 Task: Toggle the experimental feature "Sampling heap profiler timeline".
Action: Mouse moved to (1034, 28)
Screenshot: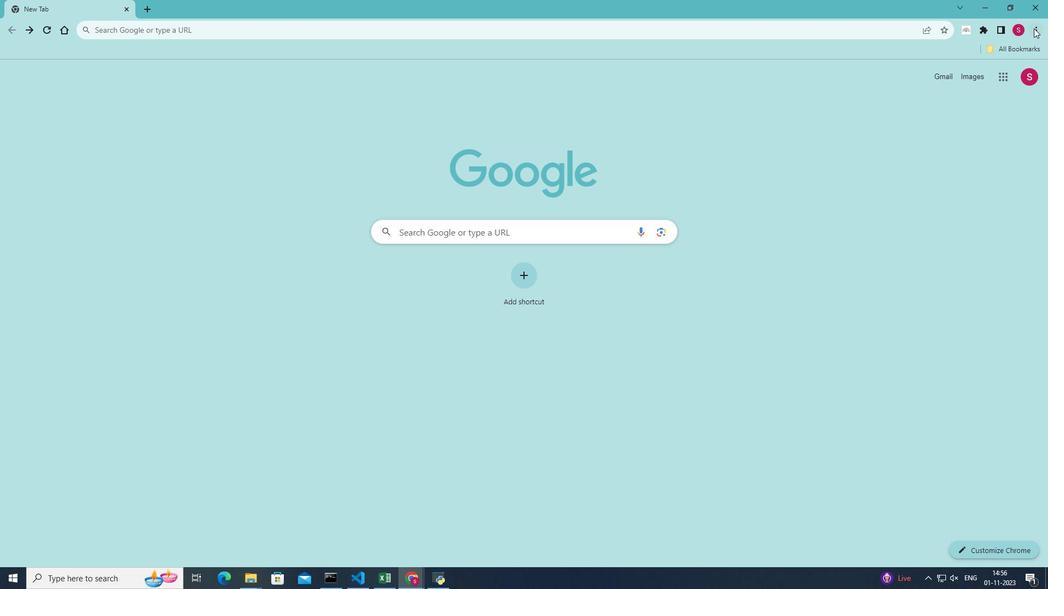 
Action: Mouse pressed left at (1034, 28)
Screenshot: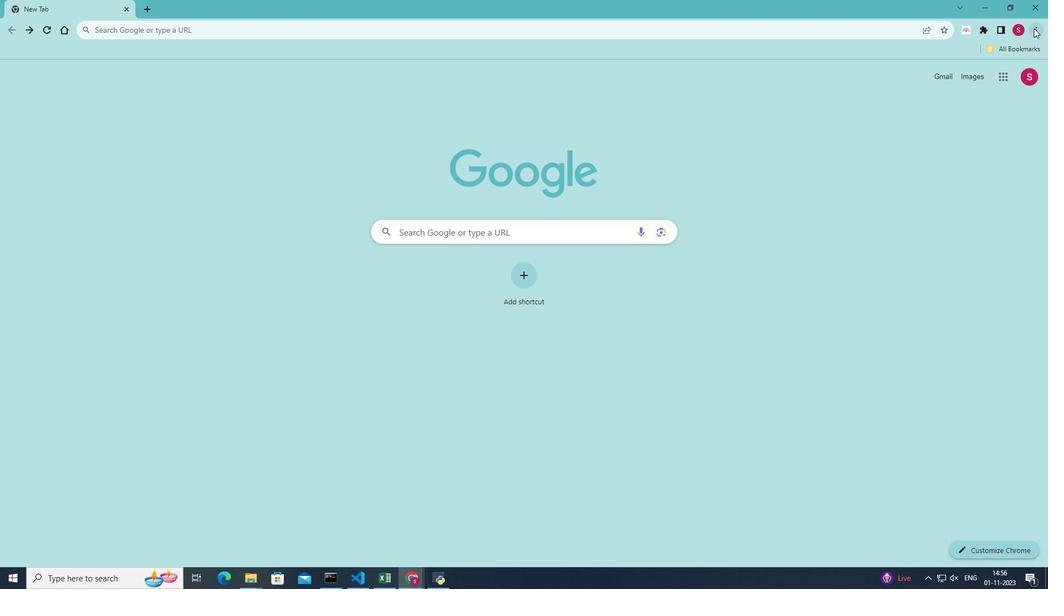 
Action: Mouse moved to (923, 199)
Screenshot: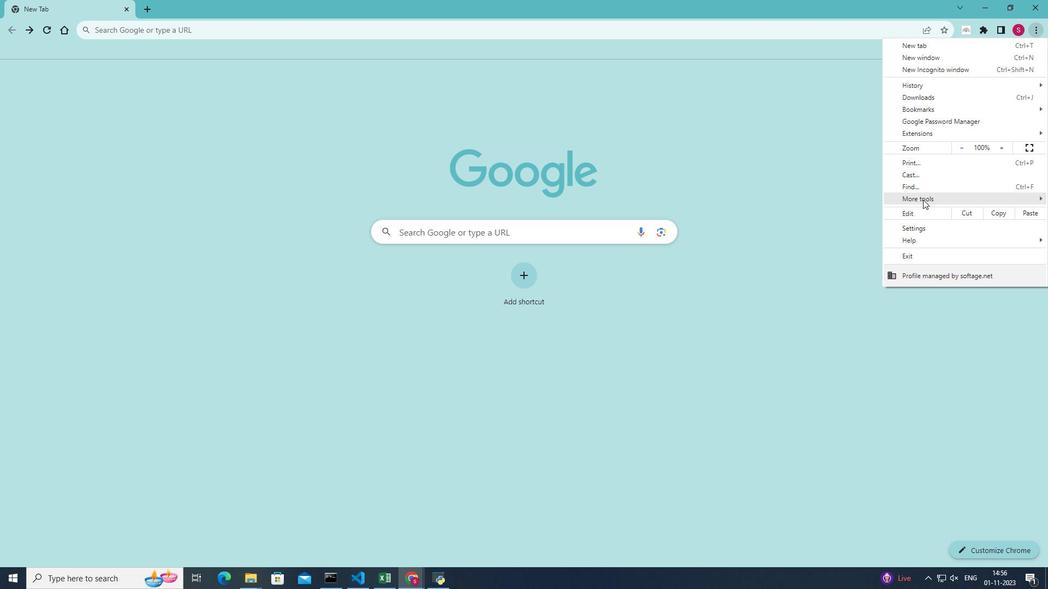 
Action: Mouse pressed left at (923, 199)
Screenshot: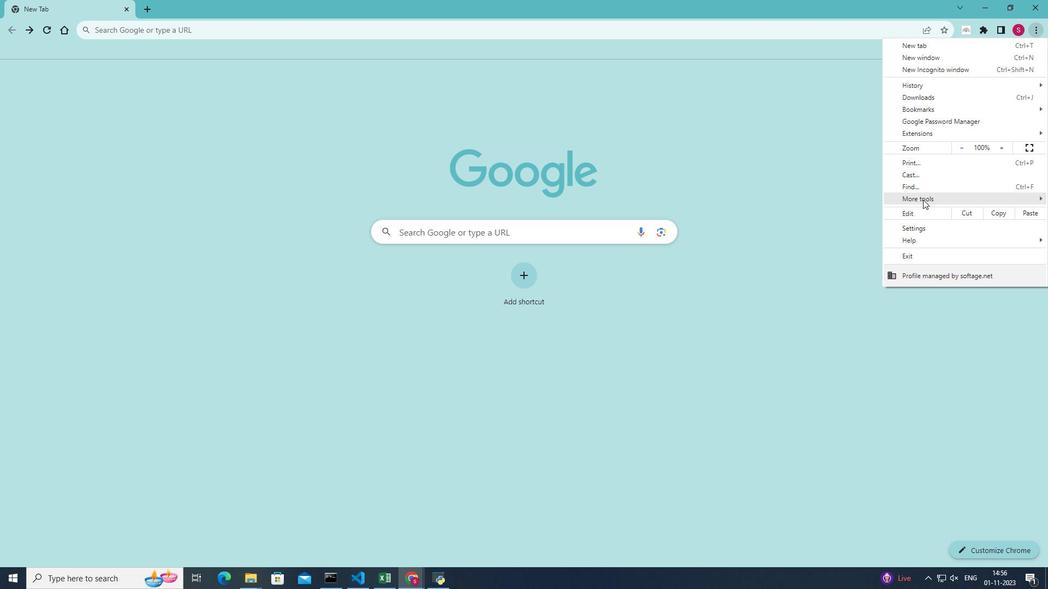 
Action: Mouse moved to (795, 281)
Screenshot: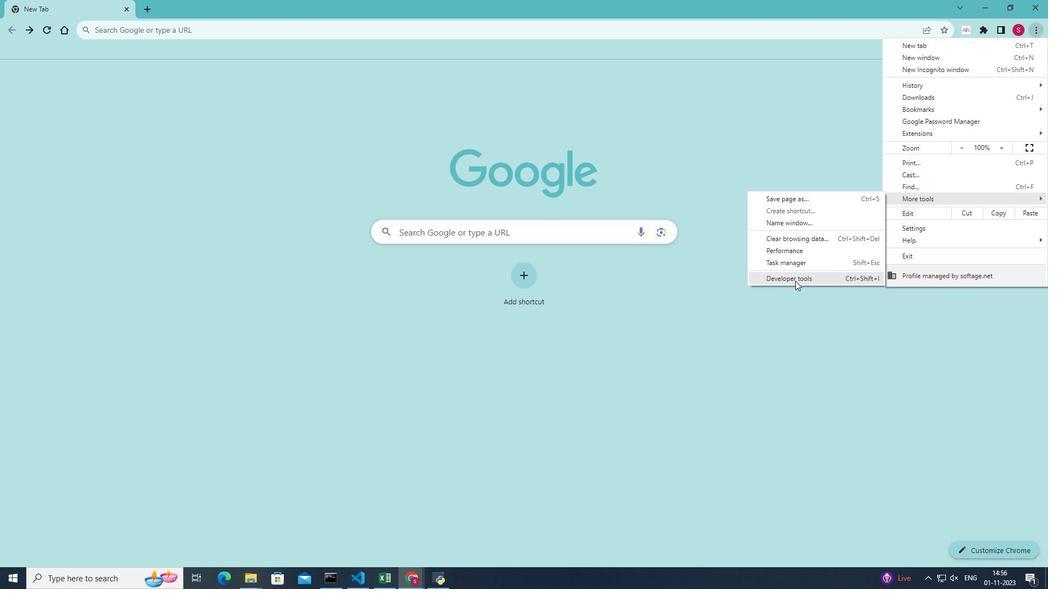 
Action: Mouse pressed left at (795, 281)
Screenshot: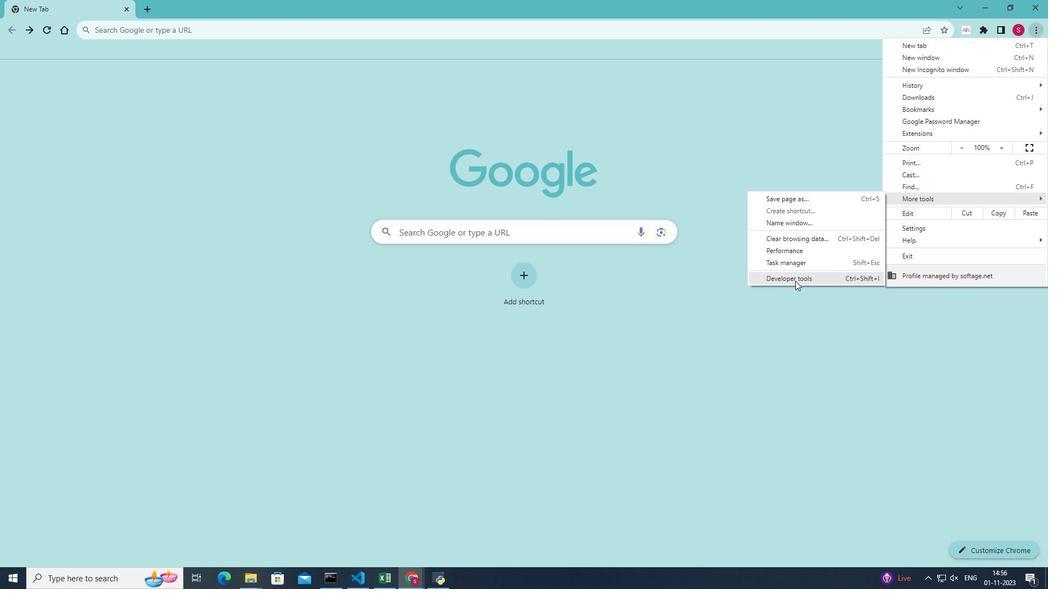 
Action: Mouse moved to (1013, 64)
Screenshot: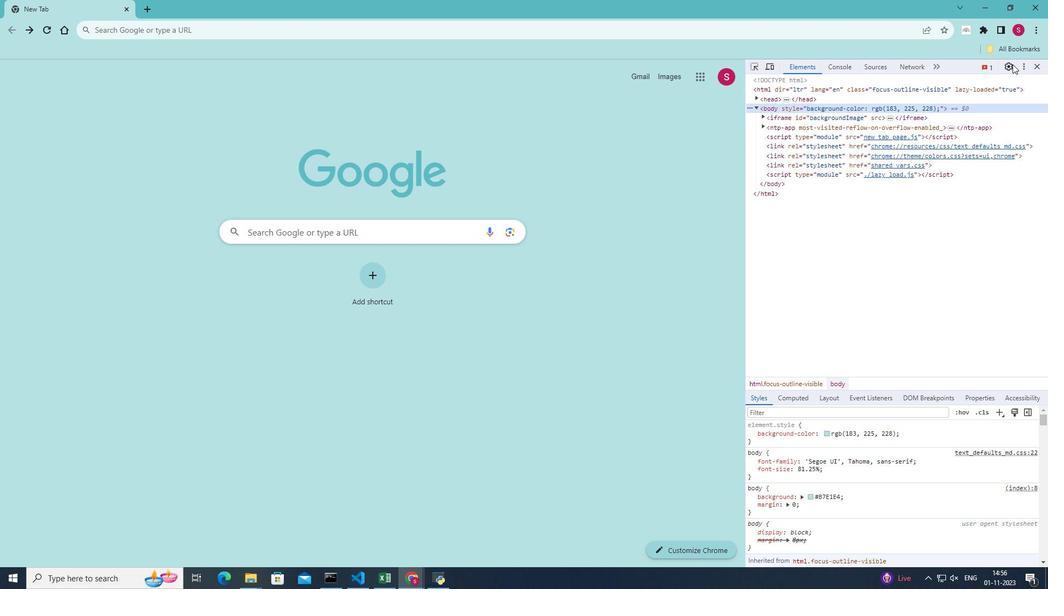 
Action: Mouse pressed left at (1013, 64)
Screenshot: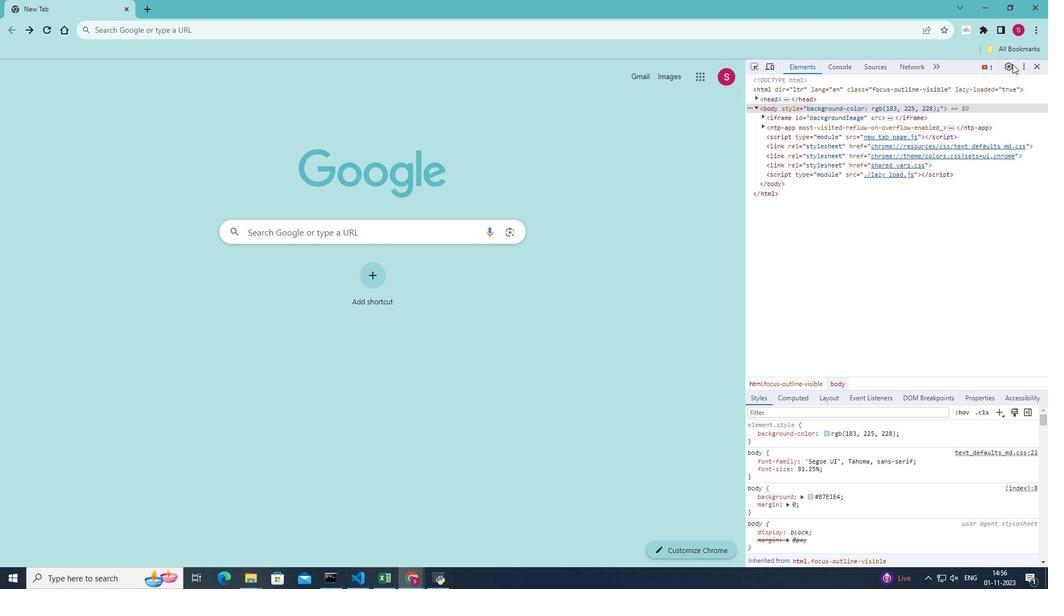 
Action: Mouse moved to (771, 119)
Screenshot: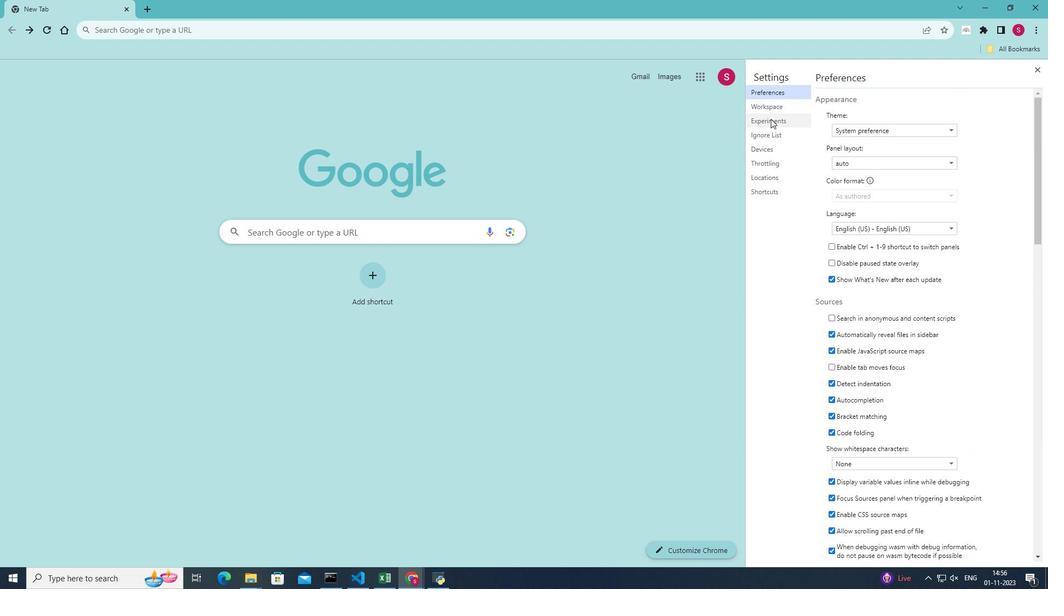 
Action: Mouse pressed left at (771, 119)
Screenshot: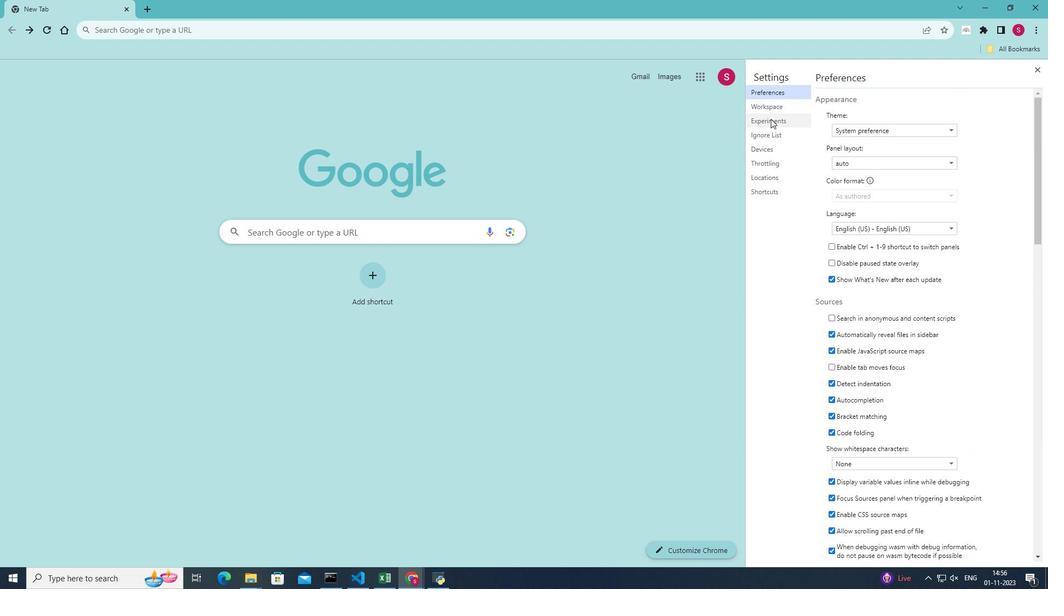 
Action: Mouse moved to (966, 277)
Screenshot: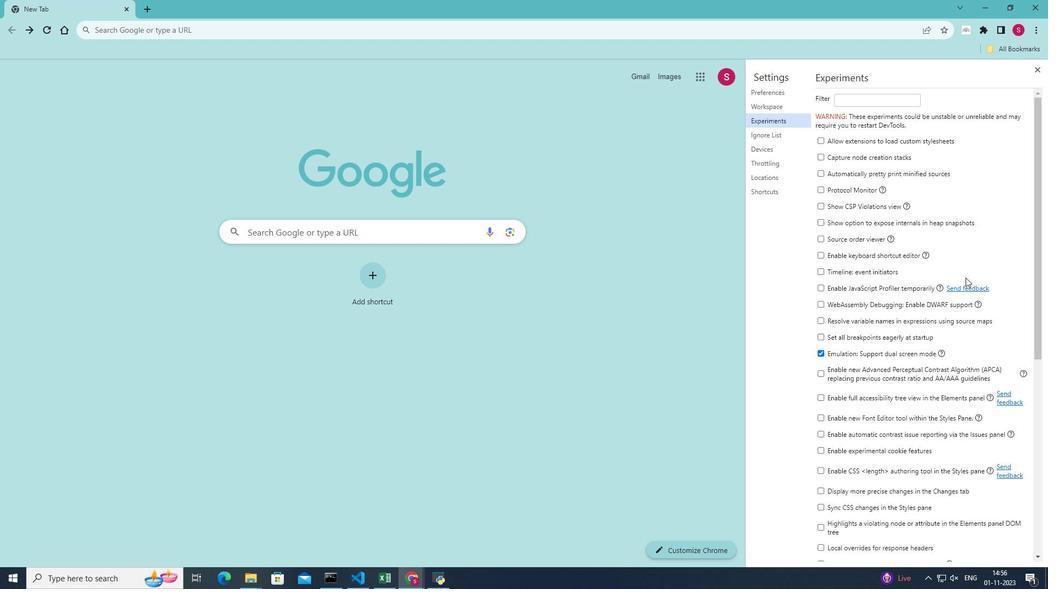 
Action: Mouse scrolled (966, 277) with delta (0, 0)
Screenshot: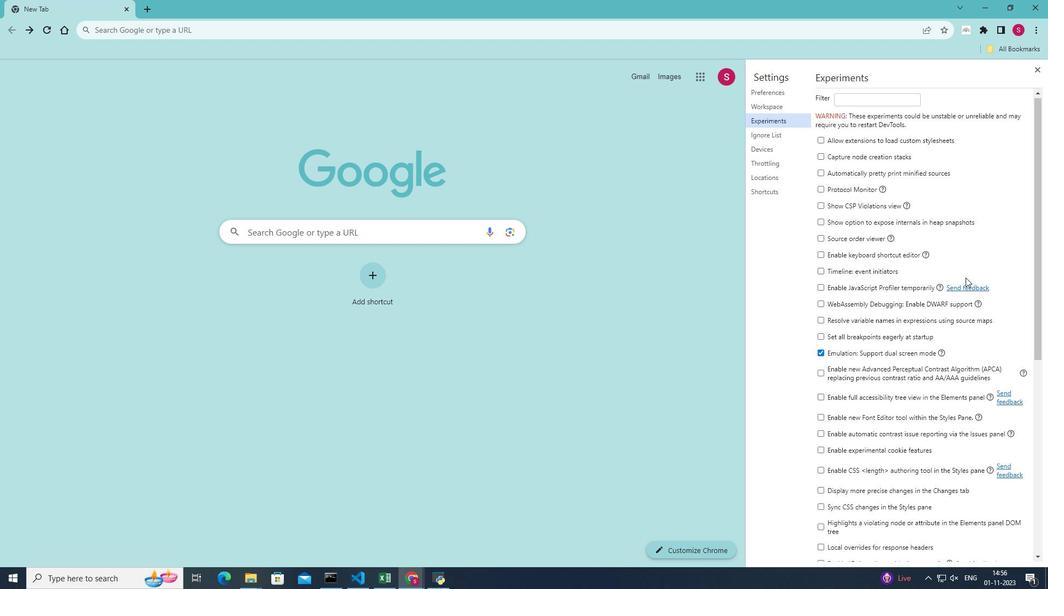 
Action: Mouse scrolled (966, 277) with delta (0, 0)
Screenshot: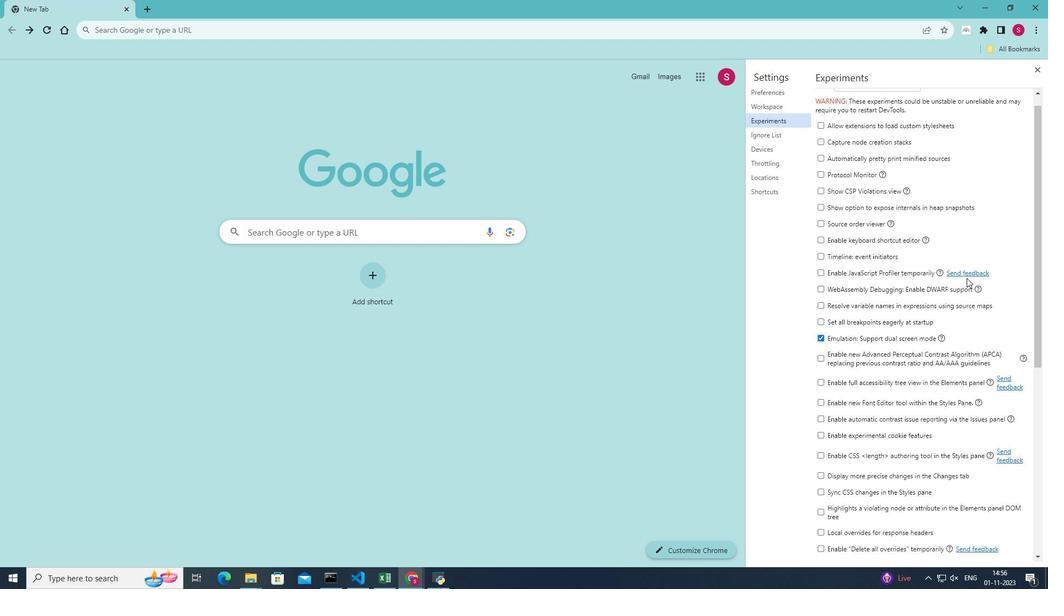 
Action: Mouse scrolled (966, 277) with delta (0, 0)
Screenshot: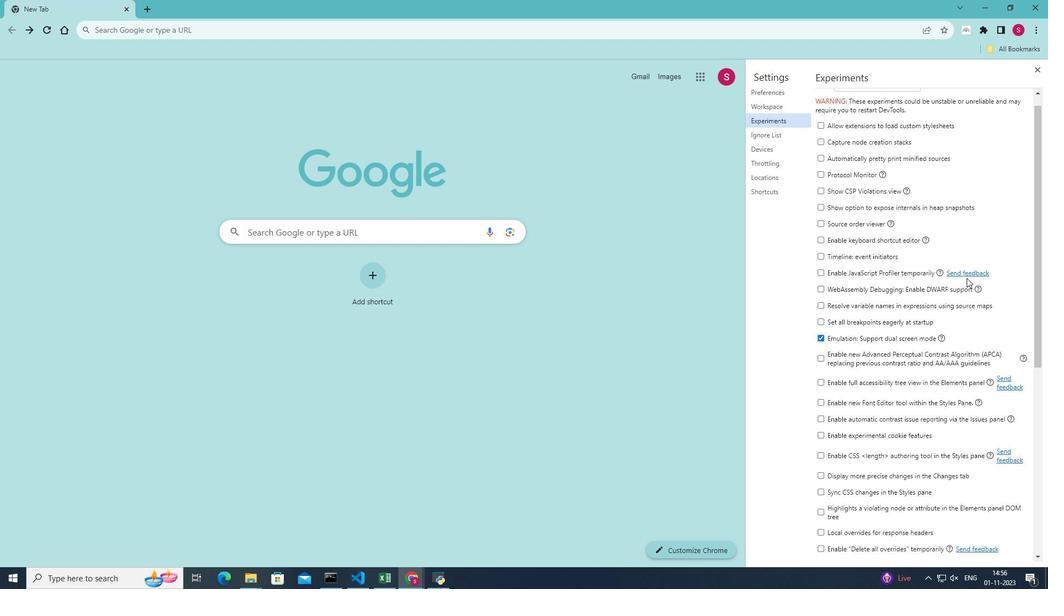 
Action: Mouse moved to (966, 277)
Screenshot: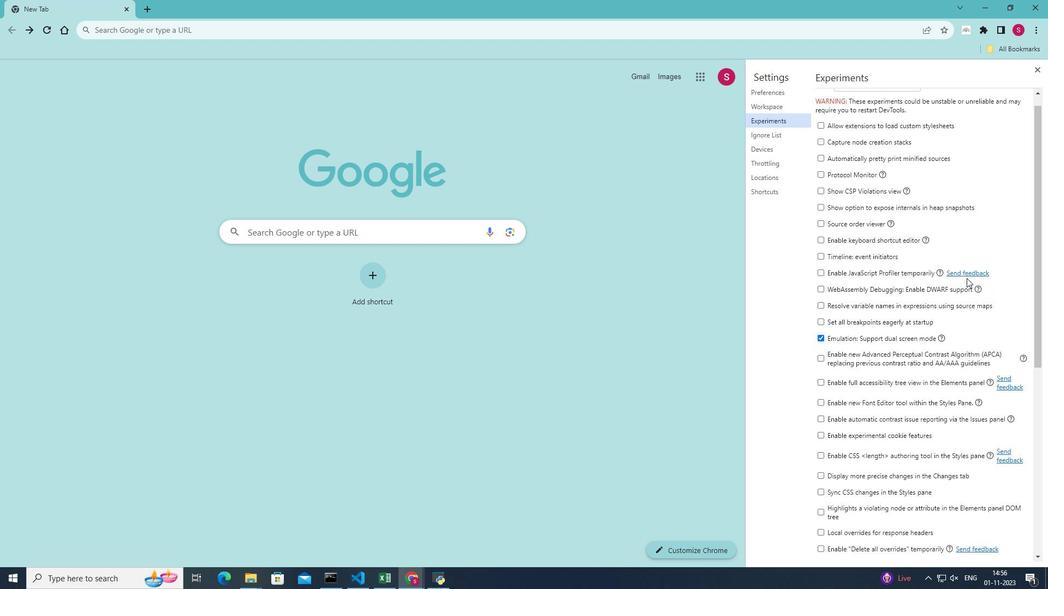 
Action: Mouse scrolled (966, 277) with delta (0, 0)
Screenshot: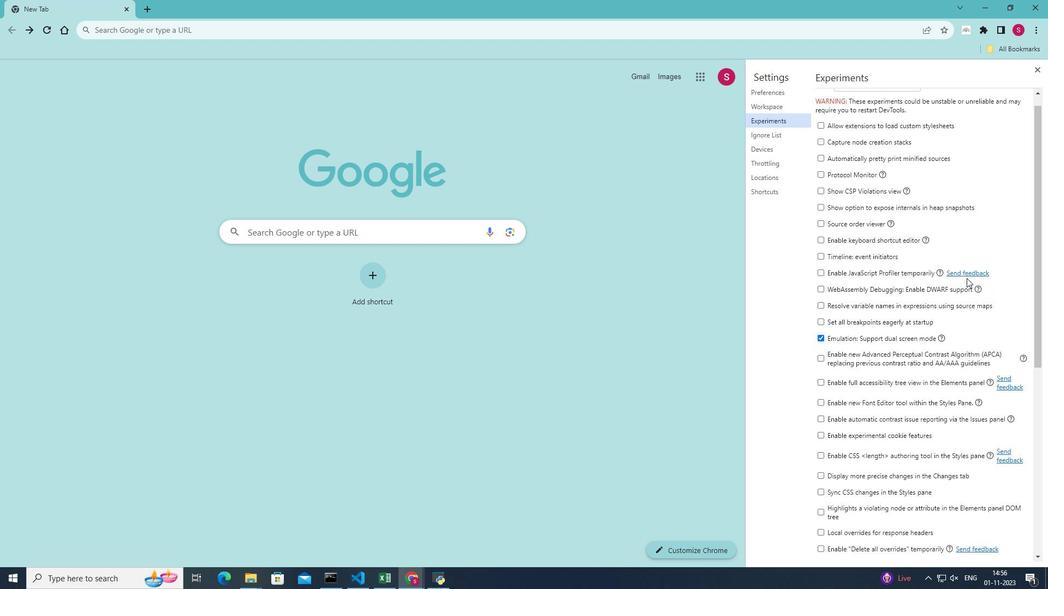 
Action: Mouse moved to (967, 278)
Screenshot: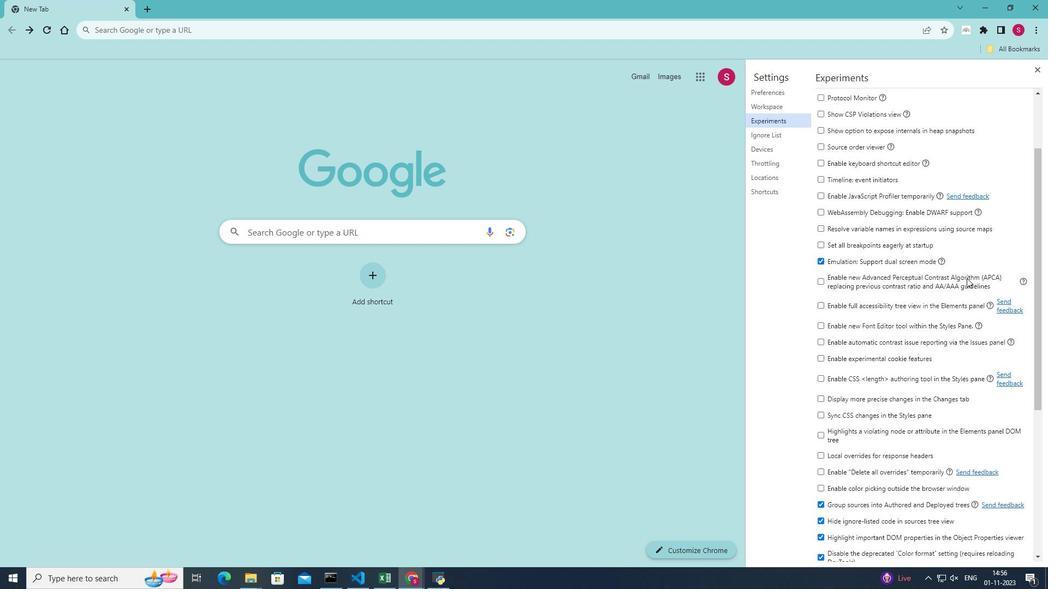 
Action: Mouse scrolled (967, 277) with delta (0, 0)
Screenshot: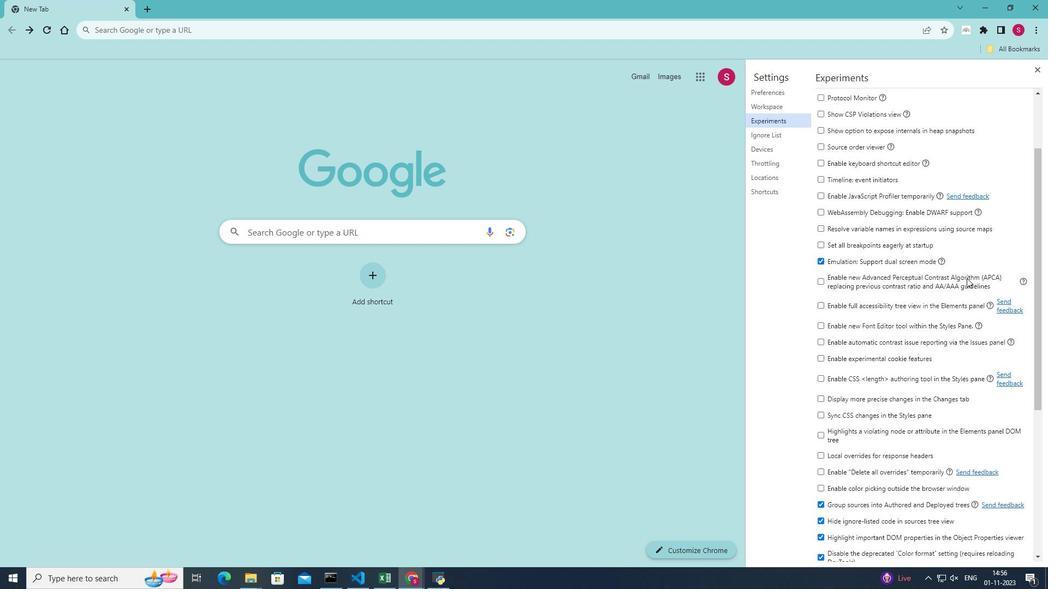 
Action: Mouse moved to (969, 278)
Screenshot: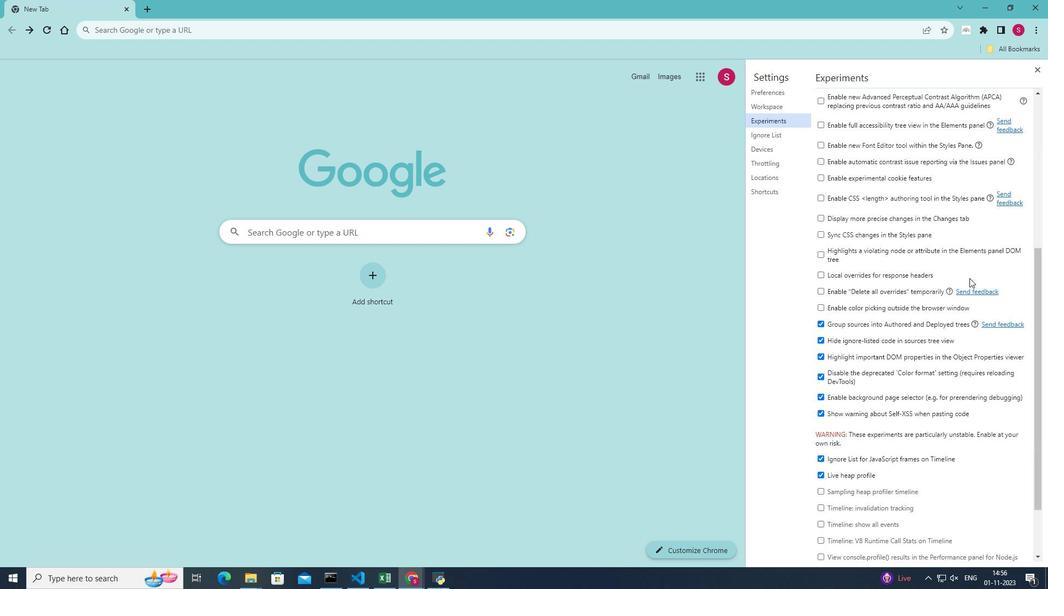 
Action: Mouse scrolled (969, 277) with delta (0, 0)
Screenshot: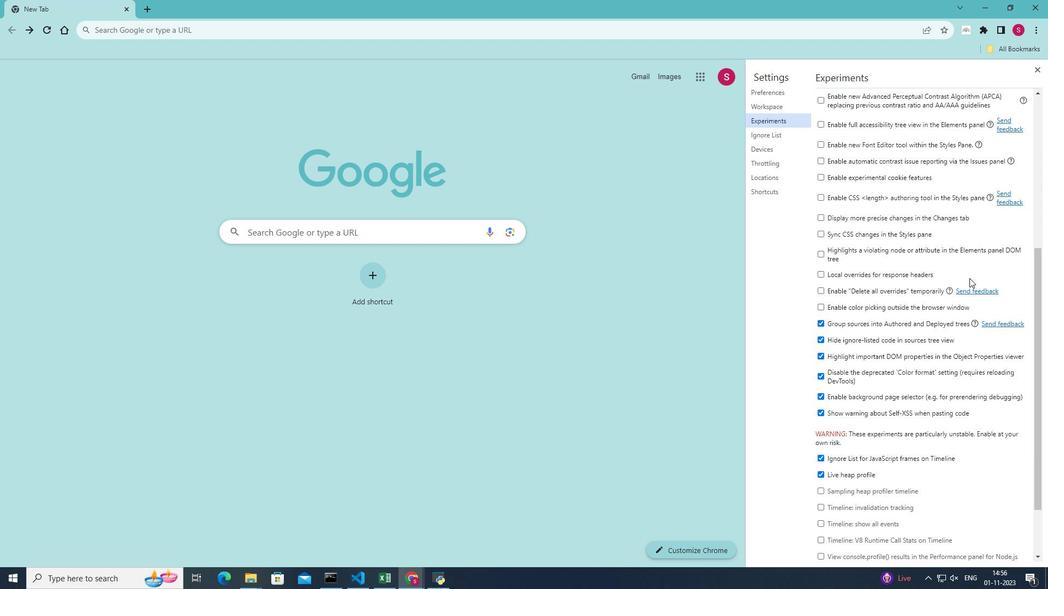 
Action: Mouse scrolled (969, 277) with delta (0, 0)
Screenshot: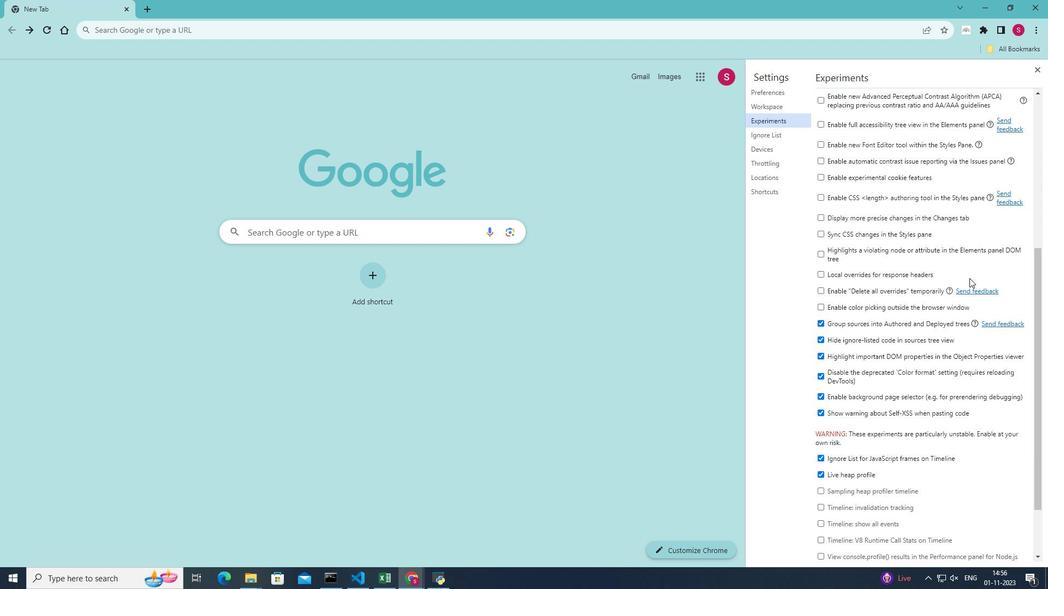 
Action: Mouse scrolled (969, 277) with delta (0, 0)
Screenshot: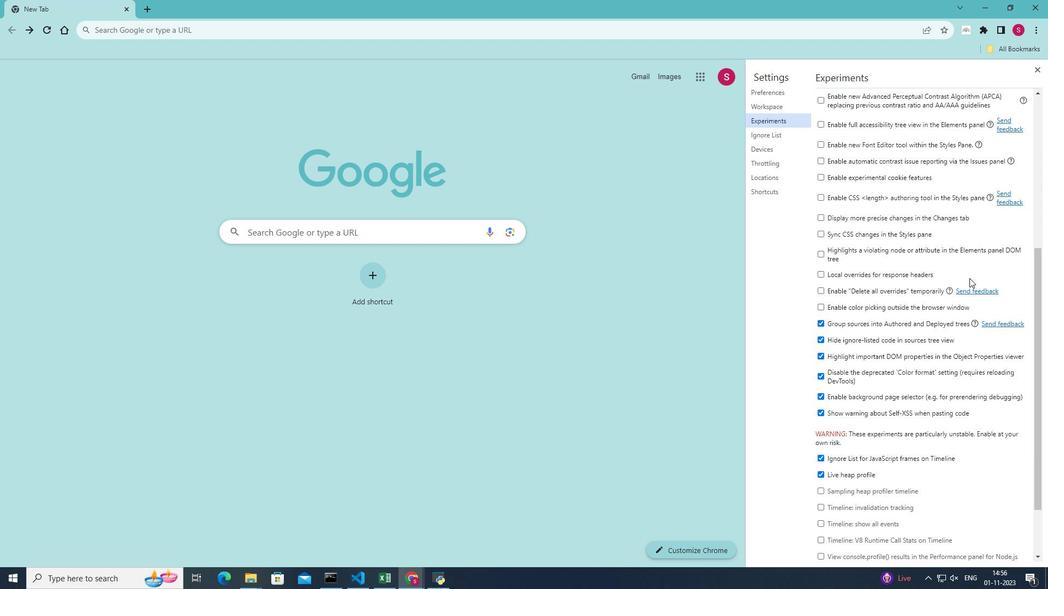 
Action: Mouse scrolled (969, 277) with delta (0, 0)
Screenshot: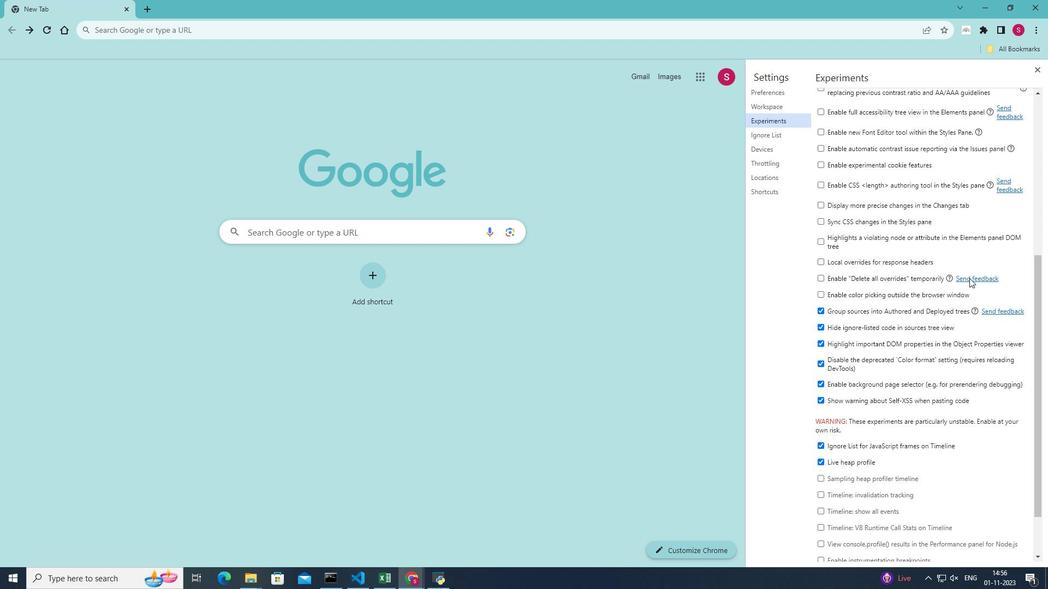 
Action: Mouse scrolled (969, 277) with delta (0, 0)
Screenshot: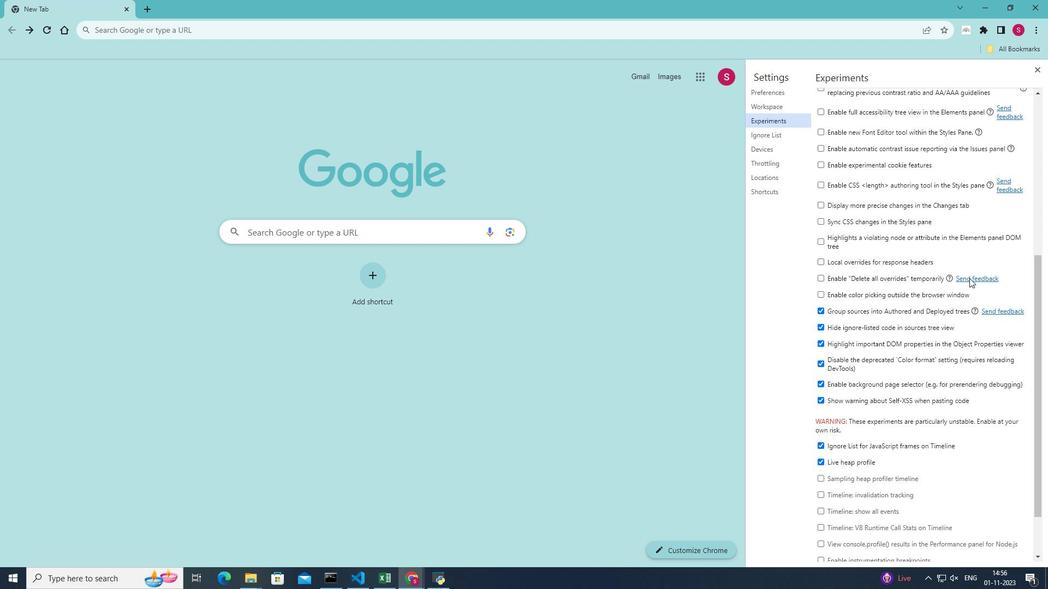
Action: Mouse moved to (820, 415)
Screenshot: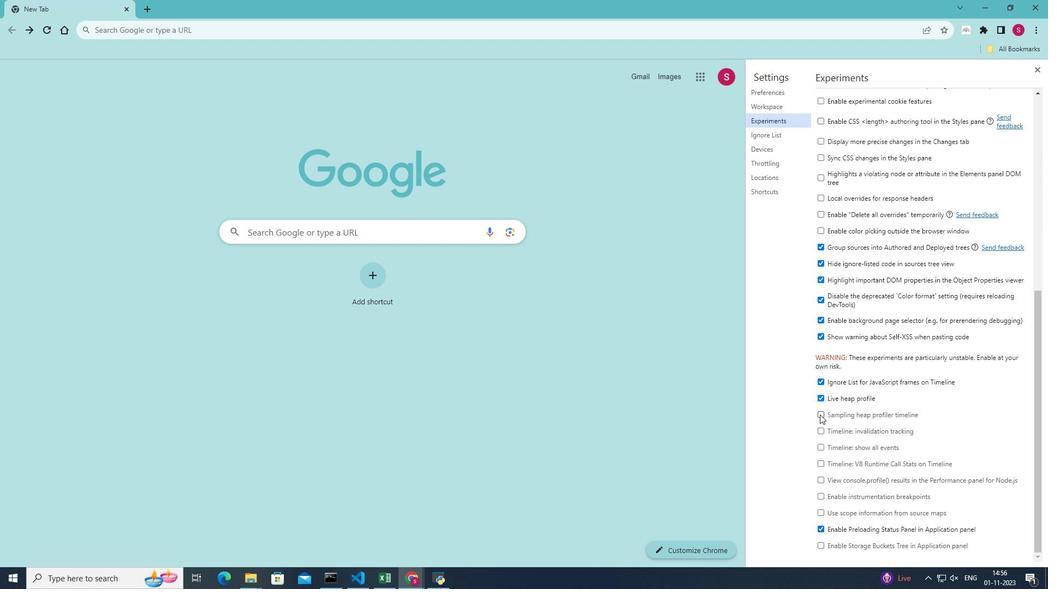 
Action: Mouse pressed left at (820, 415)
Screenshot: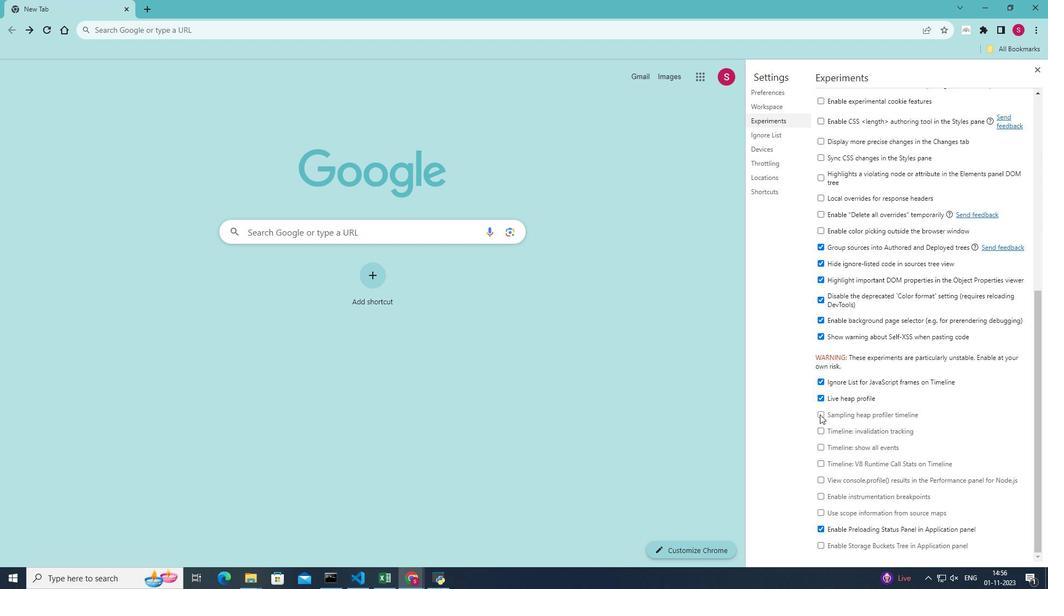 
Action: Mouse moved to (821, 415)
Screenshot: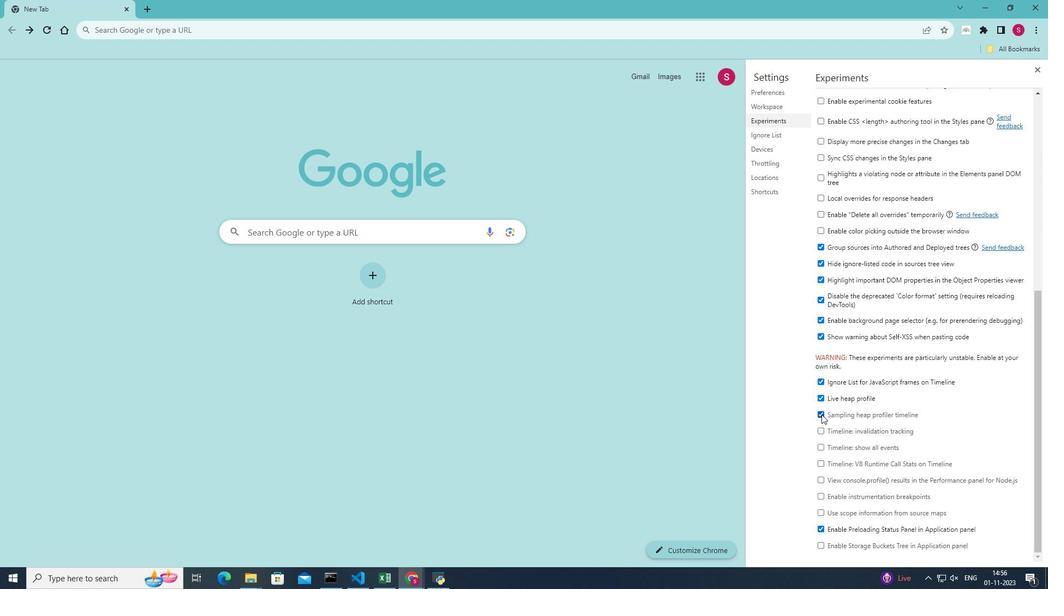 
